Task: Search for a stores from where grocery could be ordered for Chandan Way, Irving, Texas.
Action: Mouse moved to (781, 116)
Screenshot: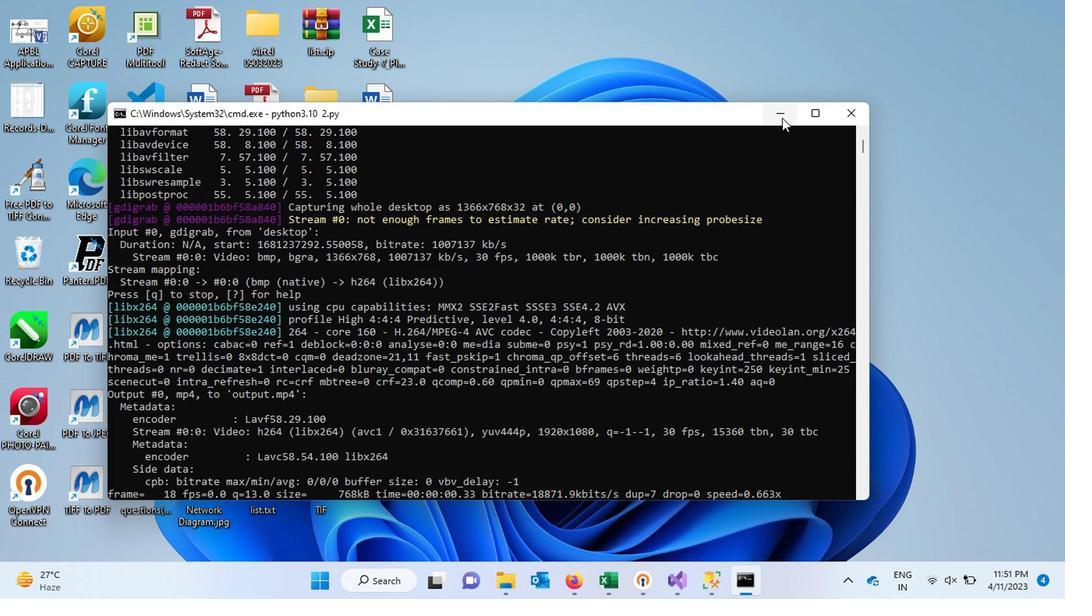 
Action: Mouse pressed left at (781, 116)
Screenshot: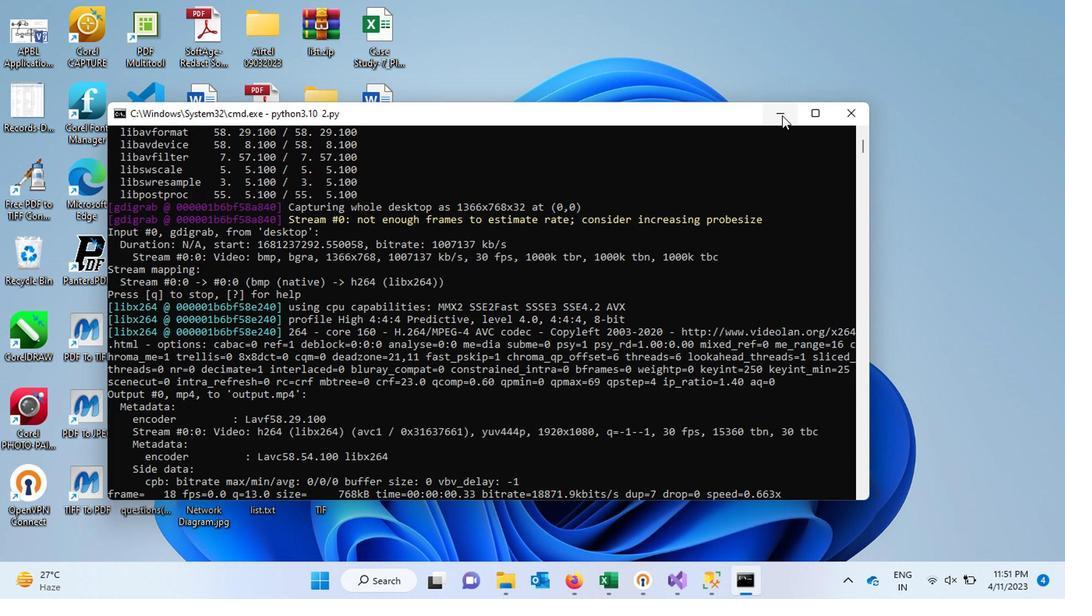 
Action: Mouse moved to (571, 575)
Screenshot: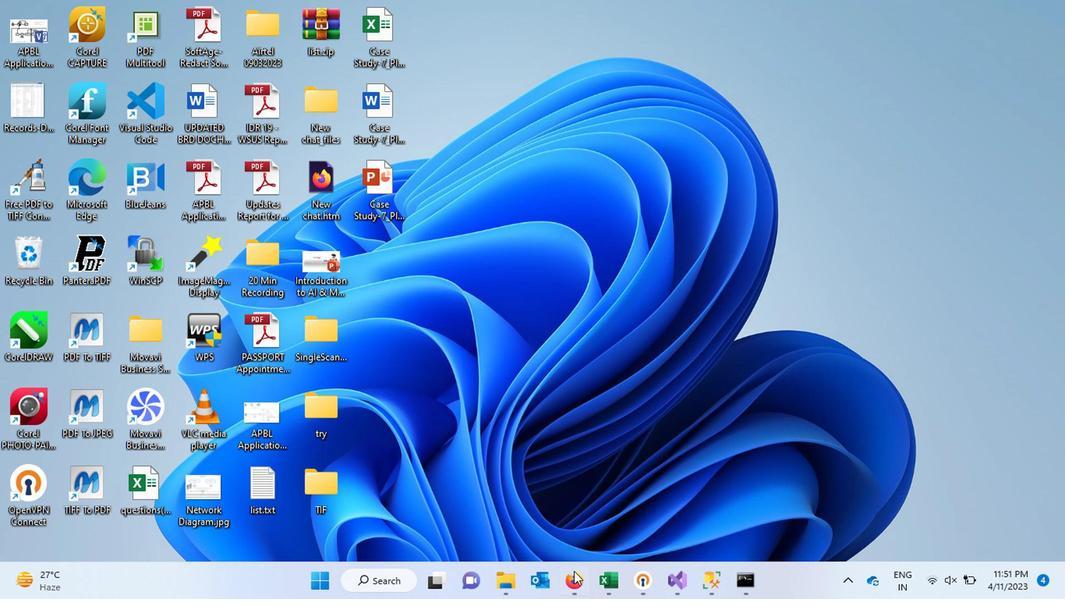 
Action: Mouse pressed left at (571, 575)
Screenshot: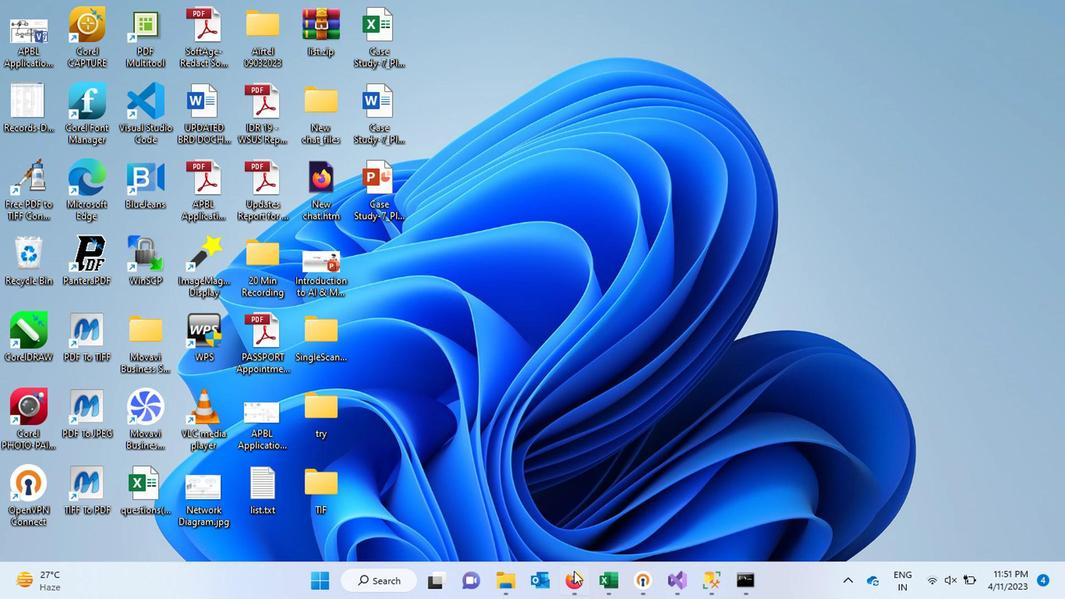 
Action: Mouse moved to (163, 92)
Screenshot: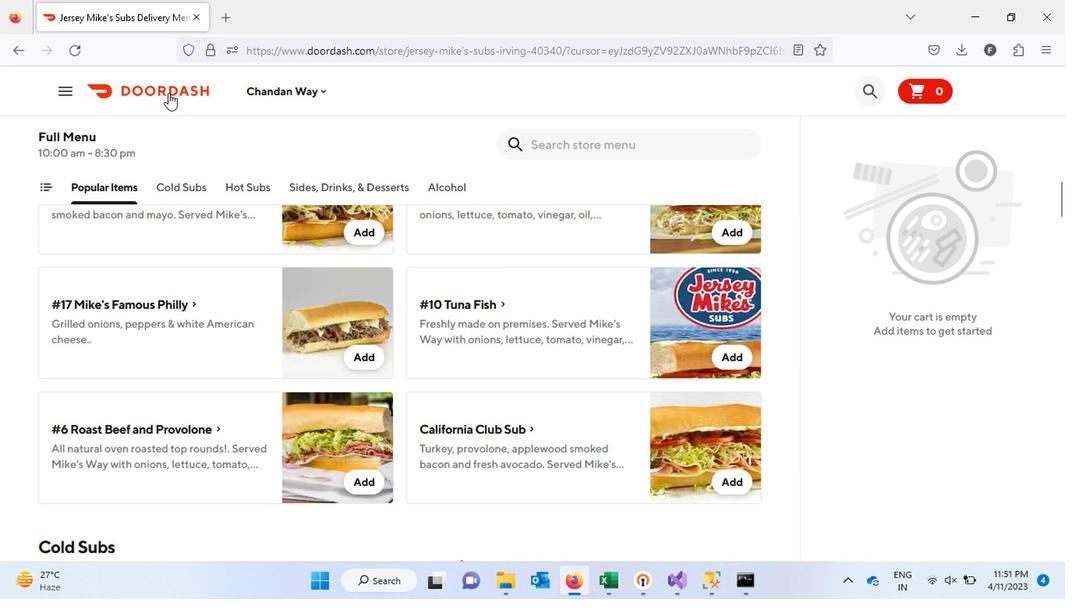
Action: Mouse pressed left at (163, 92)
Screenshot: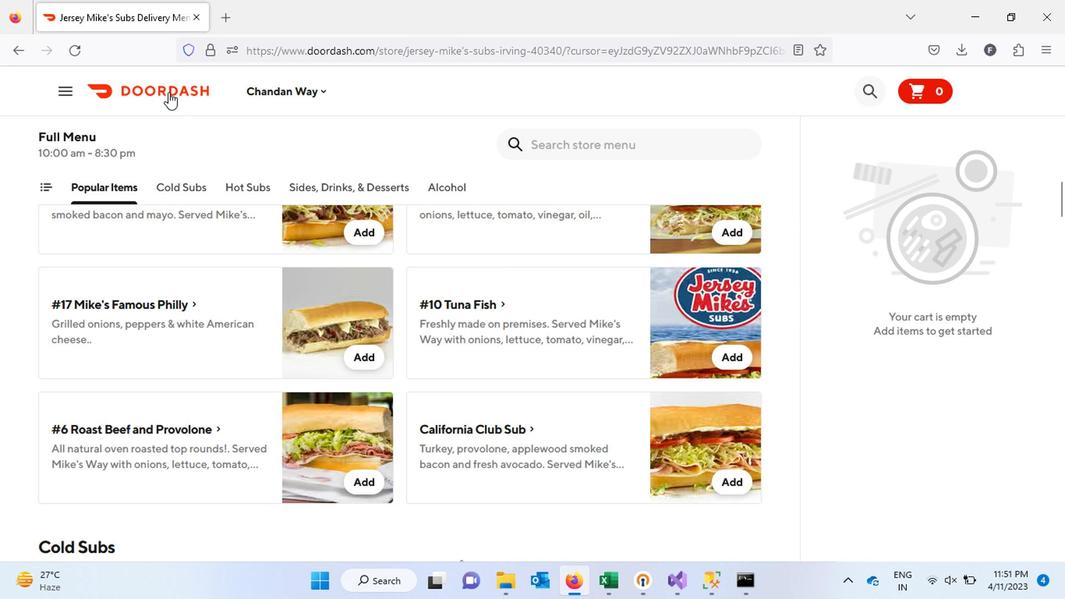 
Action: Mouse moved to (438, 90)
Screenshot: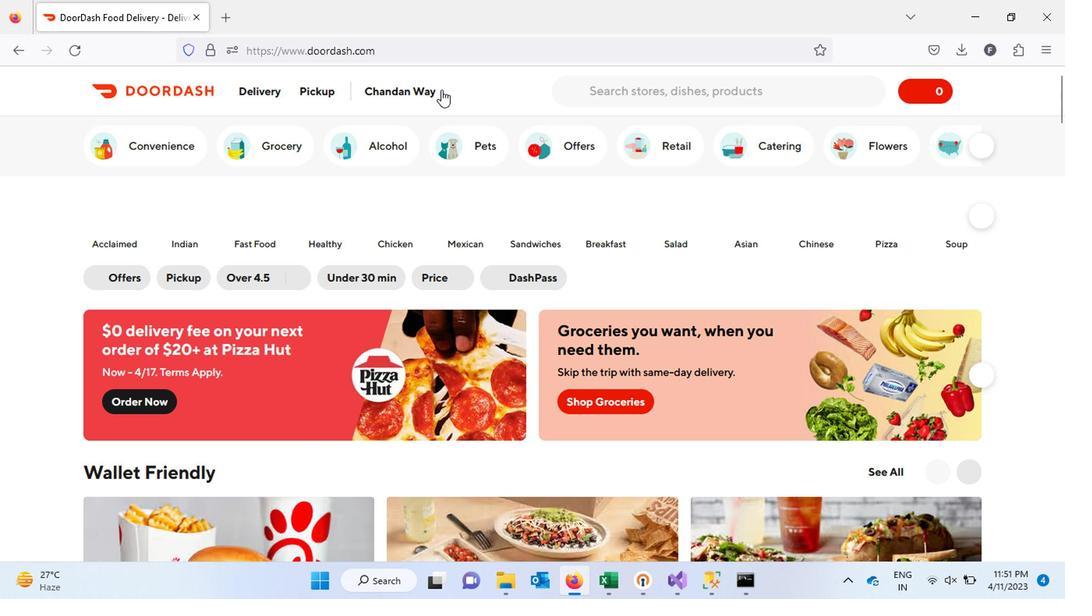 
Action: Mouse pressed left at (438, 90)
Screenshot: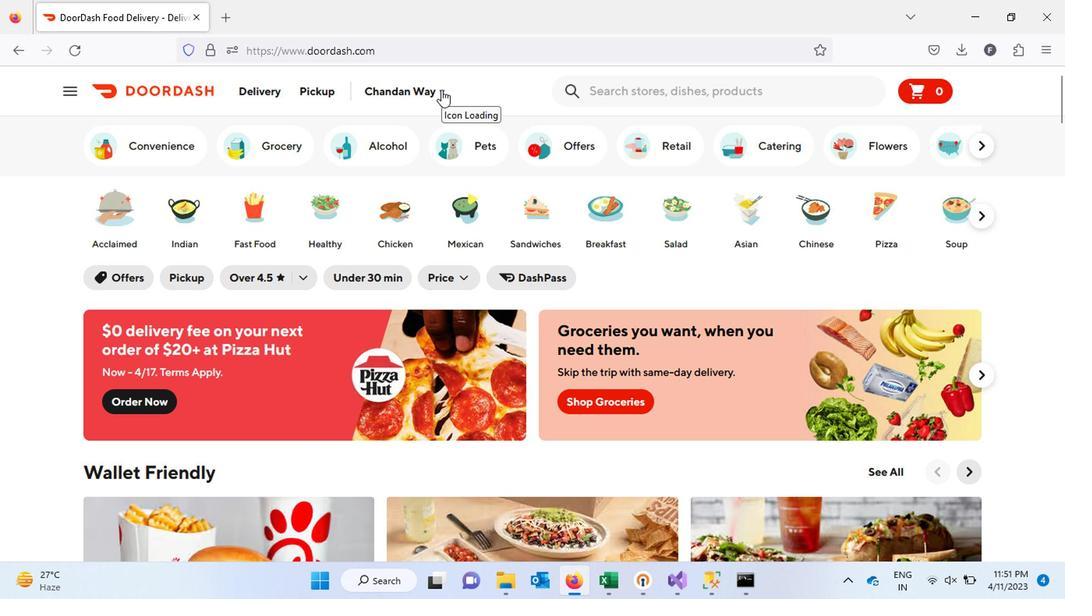 
Action: Mouse moved to (442, 155)
Screenshot: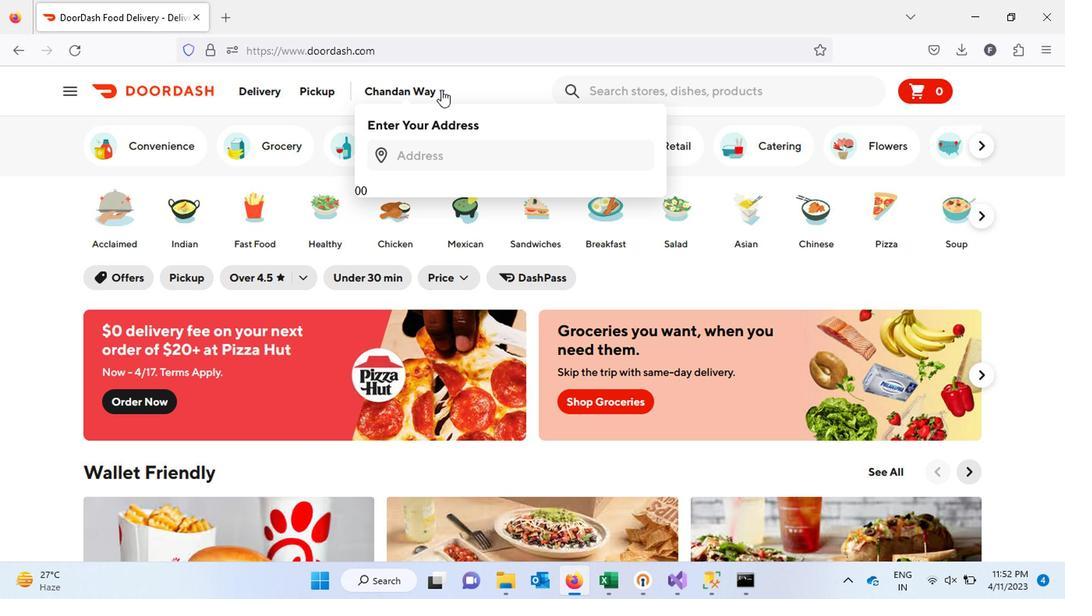 
Action: Mouse pressed left at (442, 155)
Screenshot: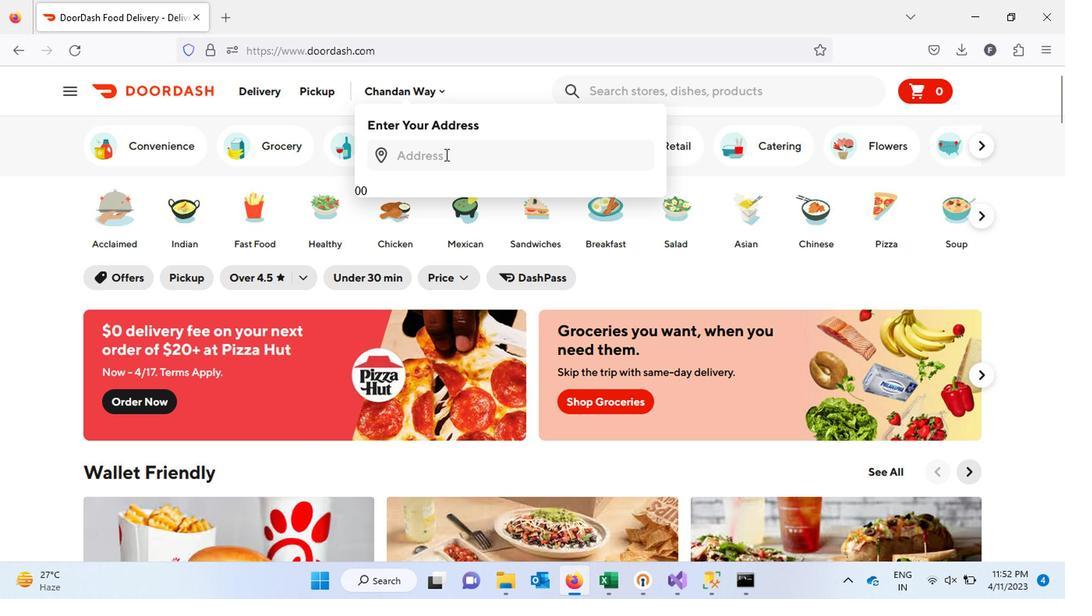 
Action: Keyboard c
Screenshot: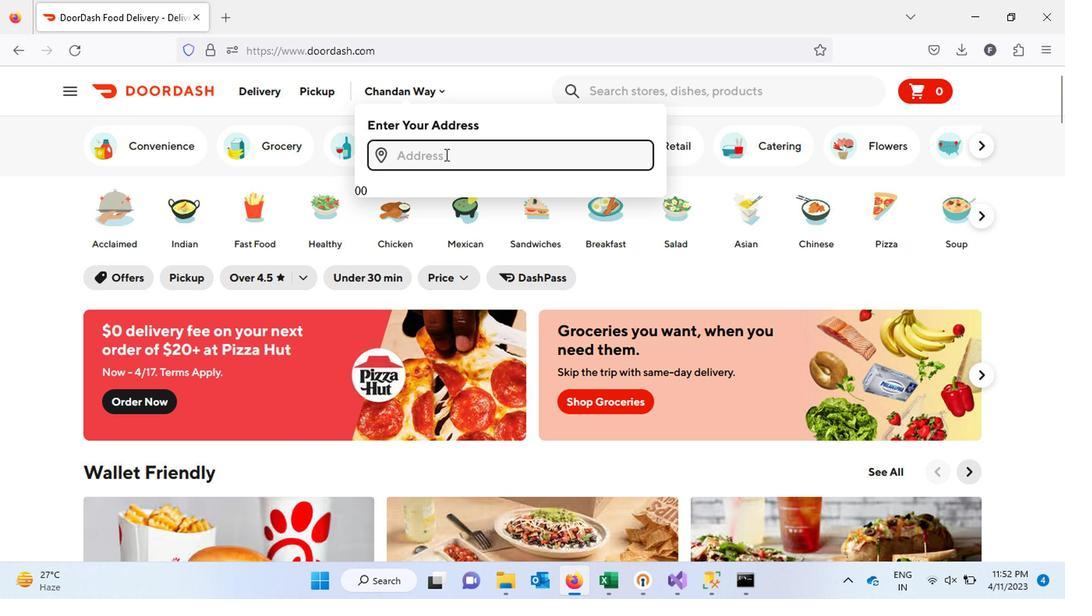 
Action: Keyboard h
Screenshot: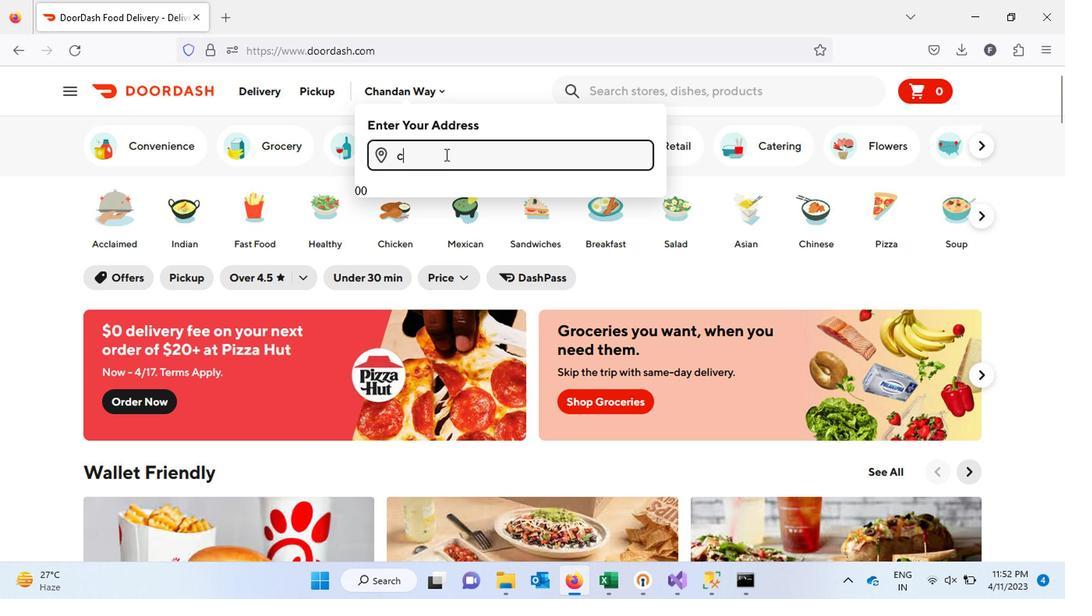 
Action: Keyboard a
Screenshot: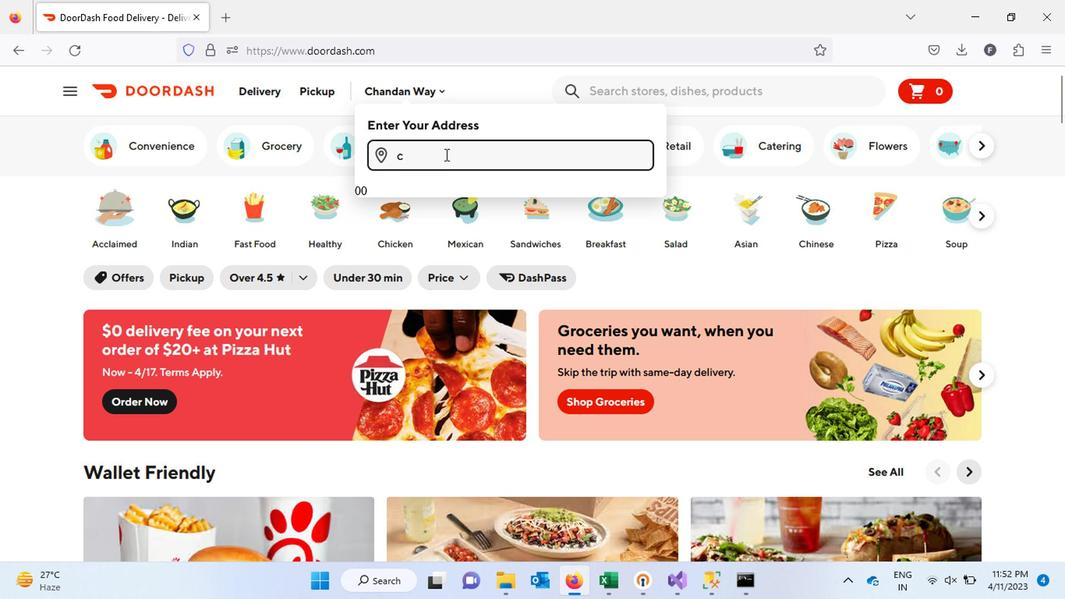 
Action: Keyboard n
Screenshot: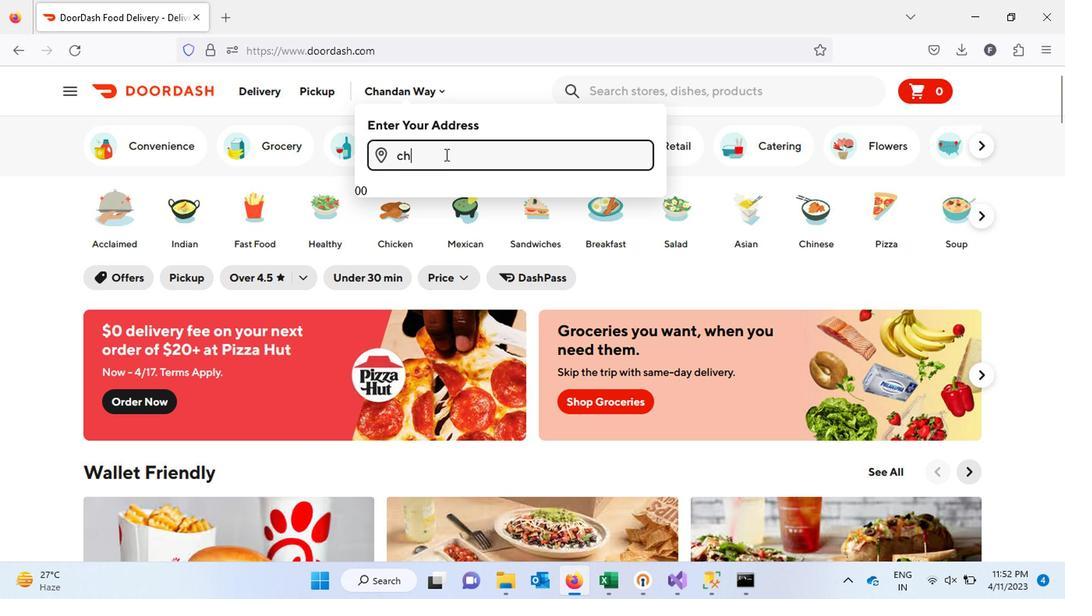 
Action: Keyboard d
Screenshot: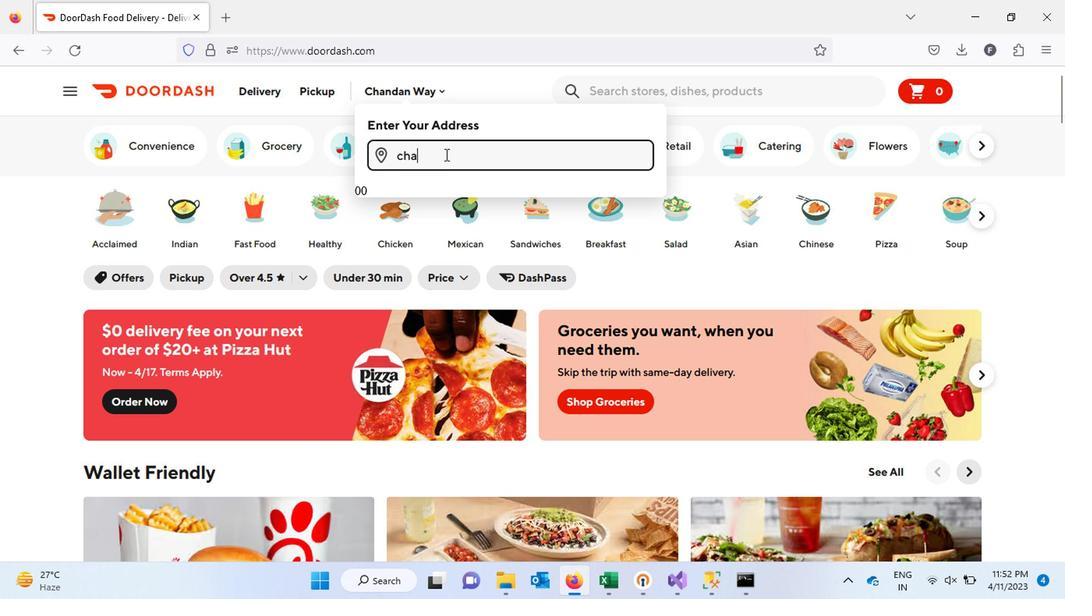 
Action: Keyboard a
Screenshot: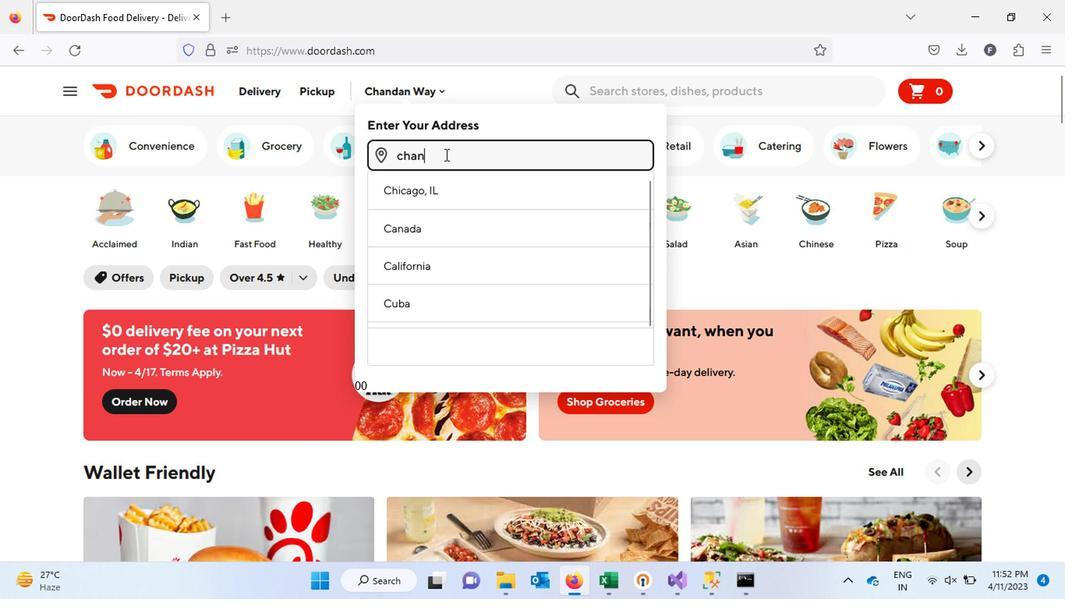 
Action: Keyboard n
Screenshot: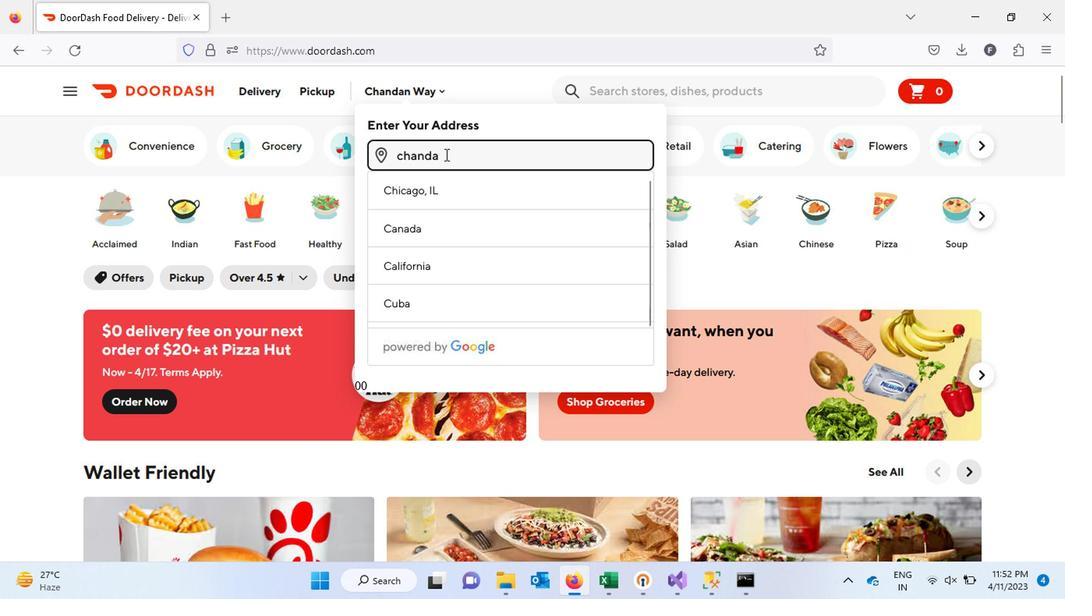 
Action: Keyboard Key.space
Screenshot: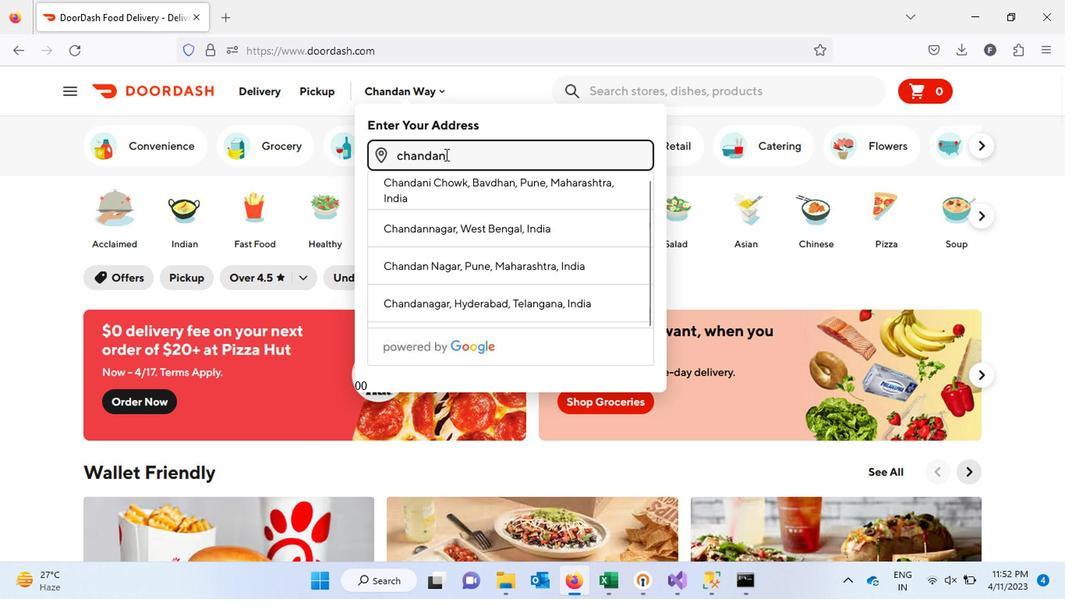 
Action: Keyboard w
Screenshot: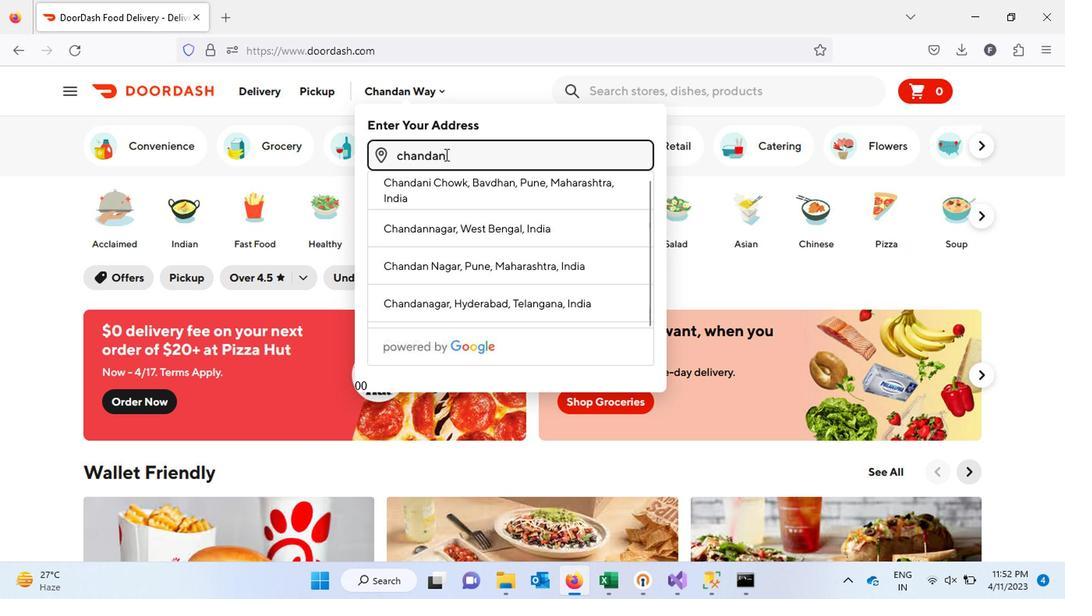 
Action: Keyboard a
Screenshot: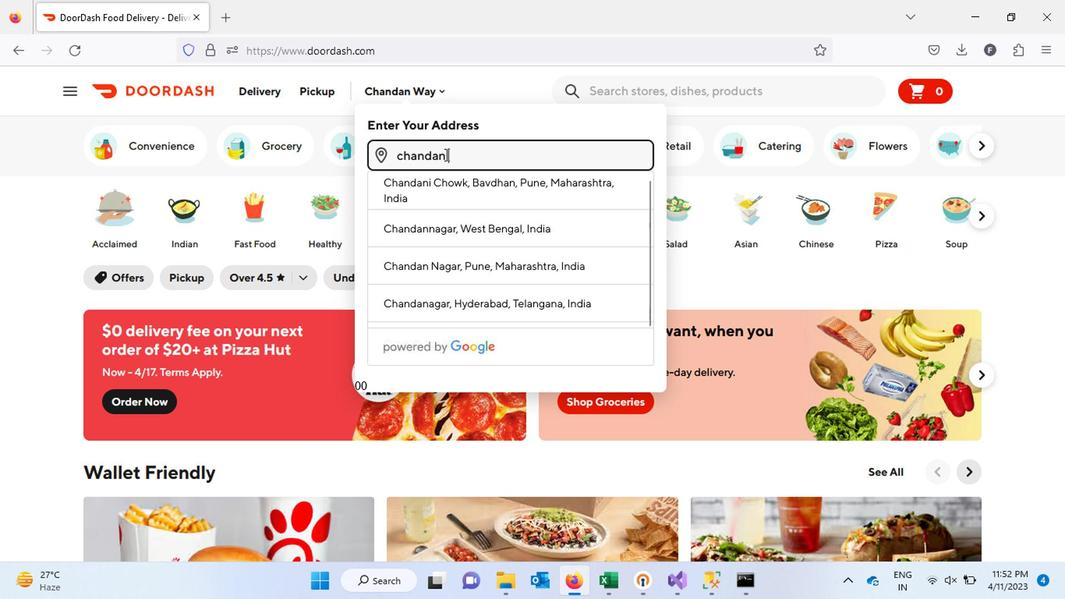 
Action: Keyboard y
Screenshot: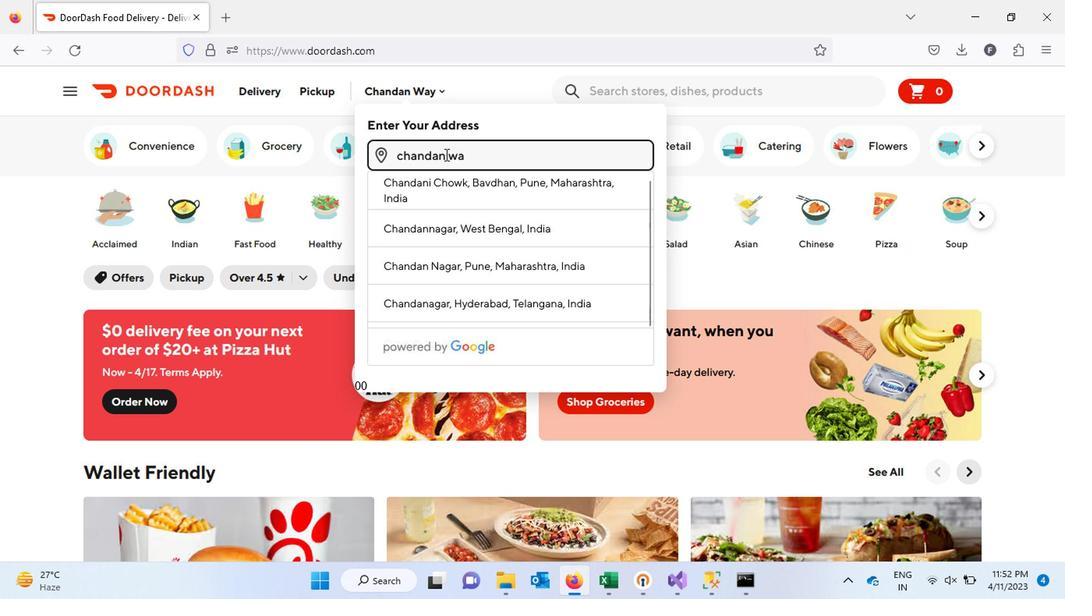 
Action: Mouse moved to (473, 190)
Screenshot: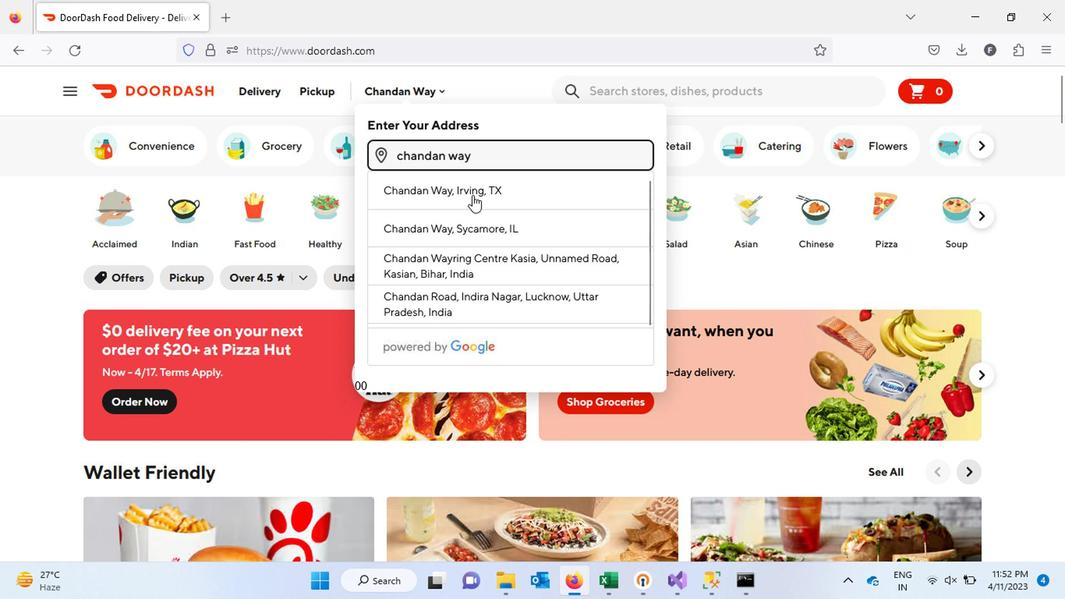 
Action: Mouse pressed left at (473, 190)
Screenshot: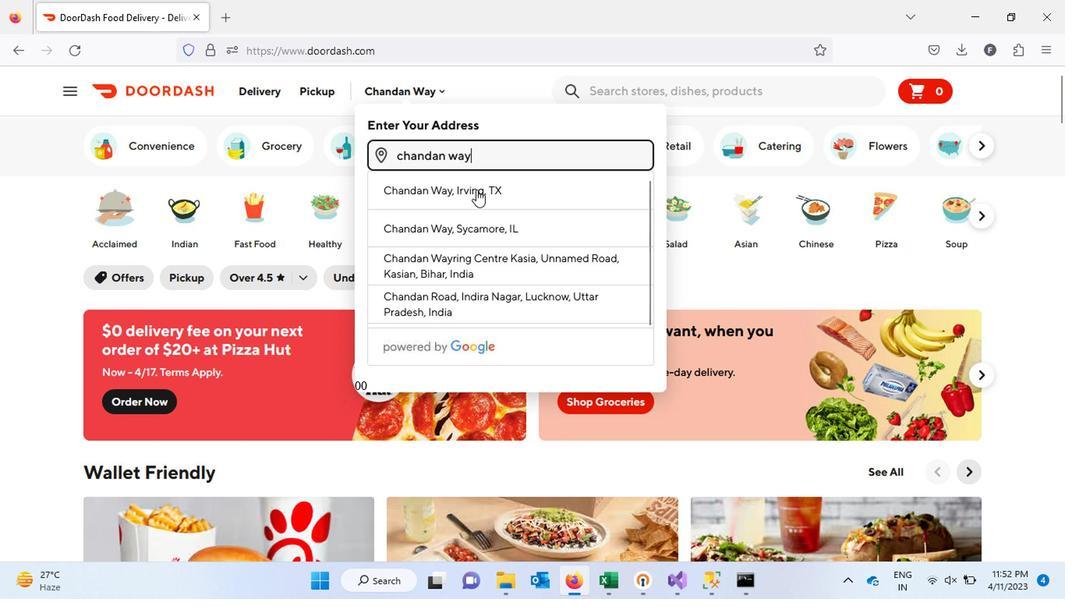 
Action: Mouse moved to (565, 472)
Screenshot: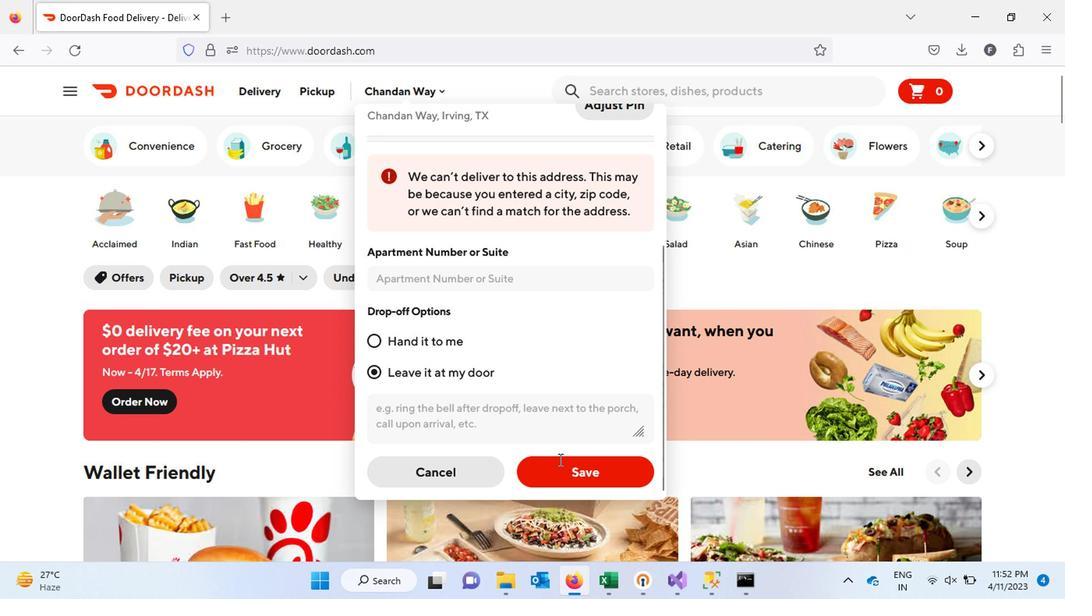 
Action: Mouse pressed left at (565, 472)
Screenshot: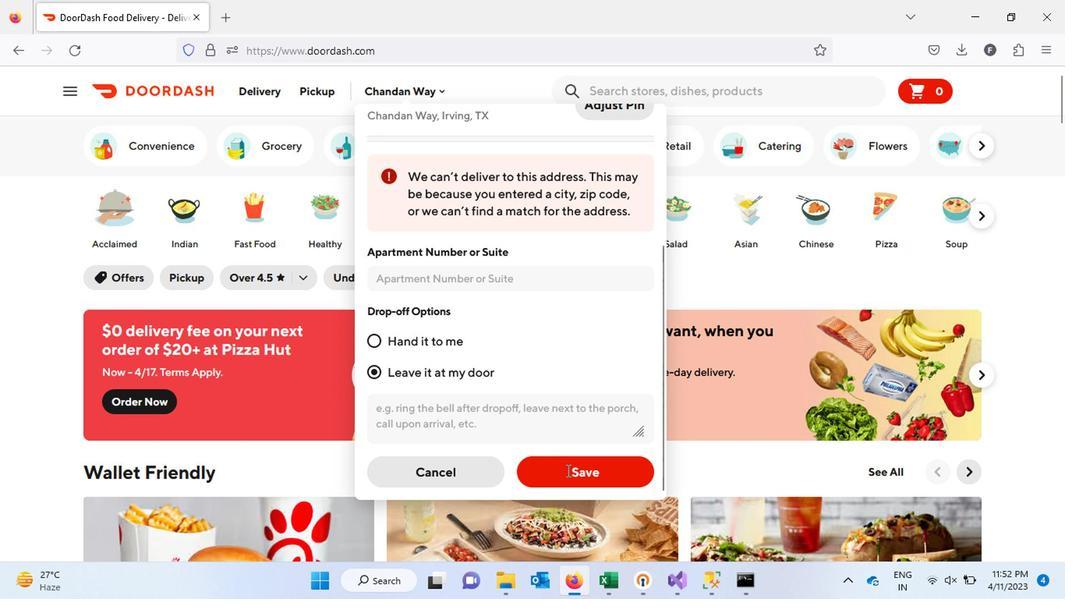 
Action: Mouse moved to (279, 157)
Screenshot: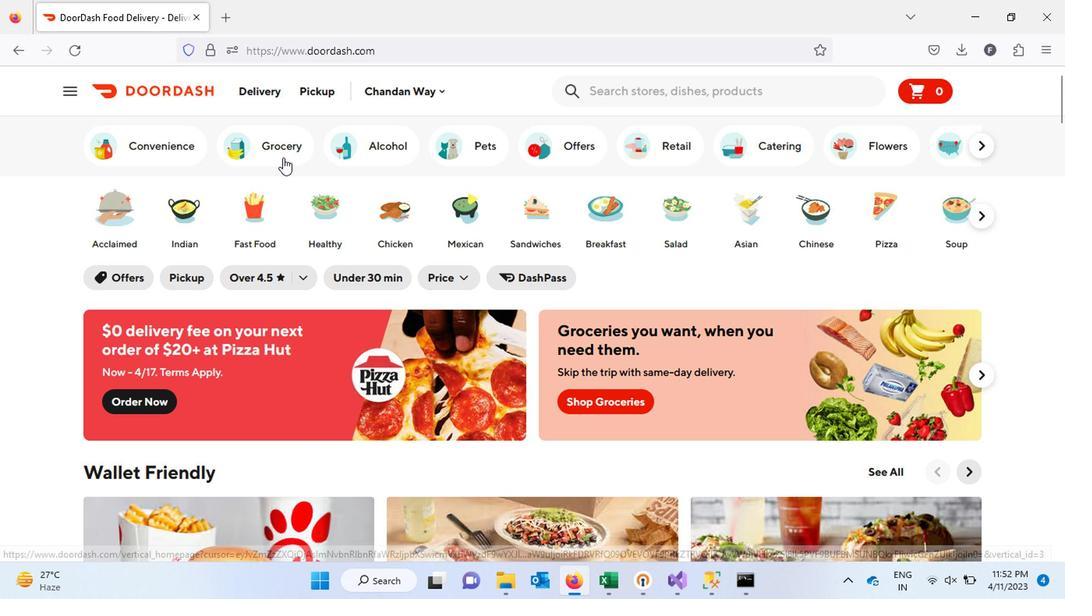 
Action: Mouse pressed left at (279, 157)
Screenshot: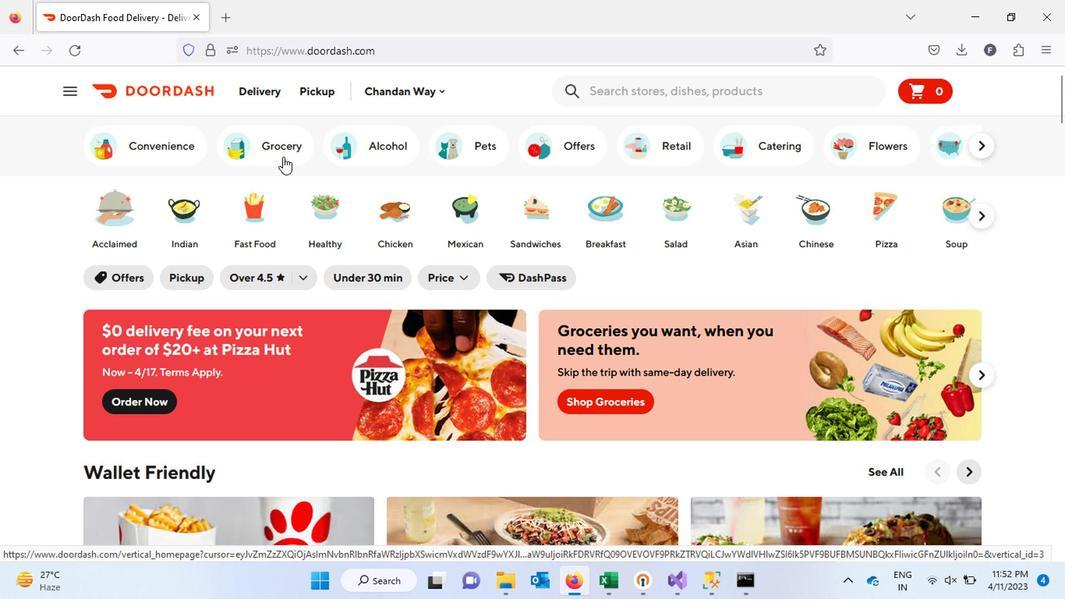 
Action: Mouse moved to (188, 261)
Screenshot: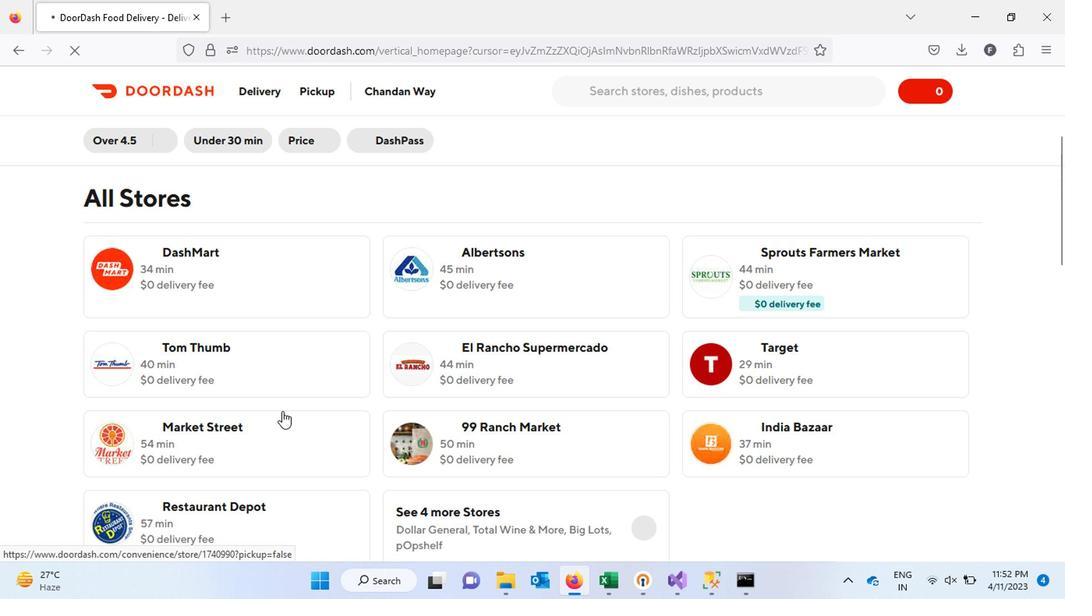 
Action: Mouse pressed left at (188, 261)
Screenshot: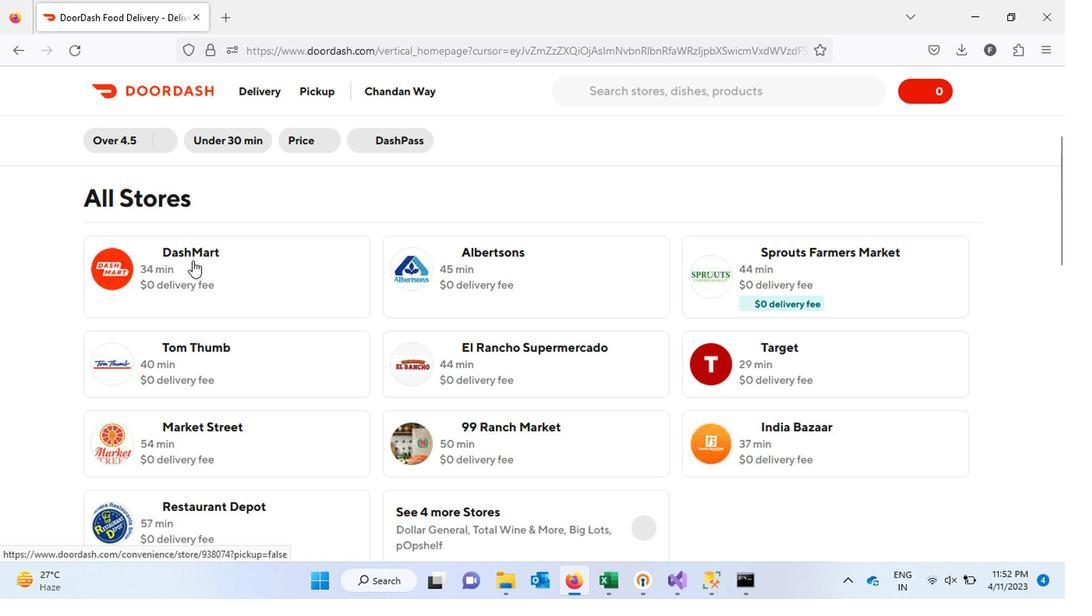 
Action: Mouse moved to (290, 361)
Screenshot: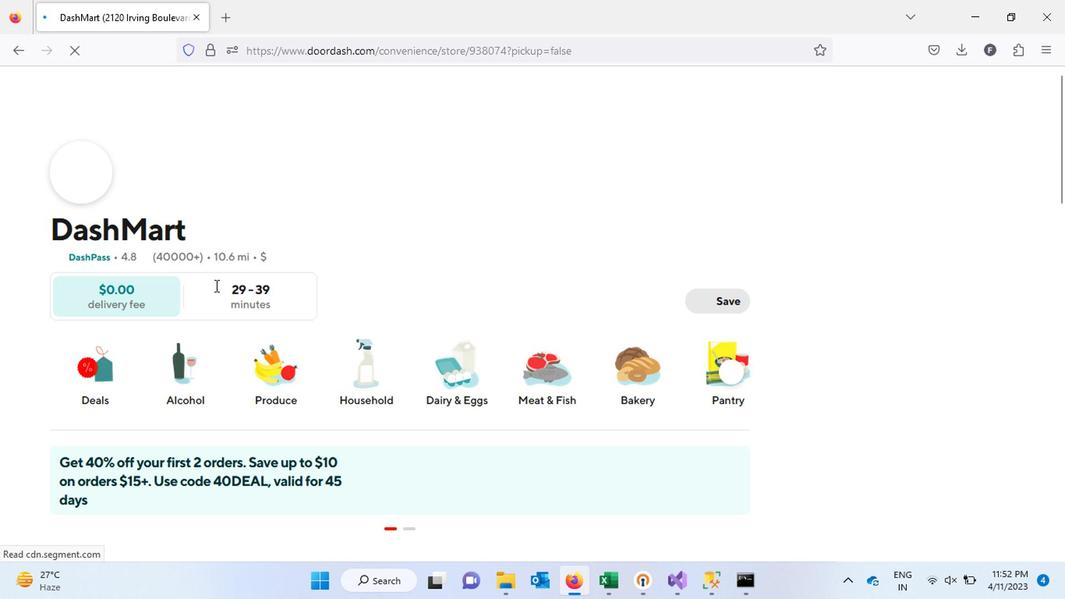 
Action: Mouse pressed left at (290, 361)
Screenshot: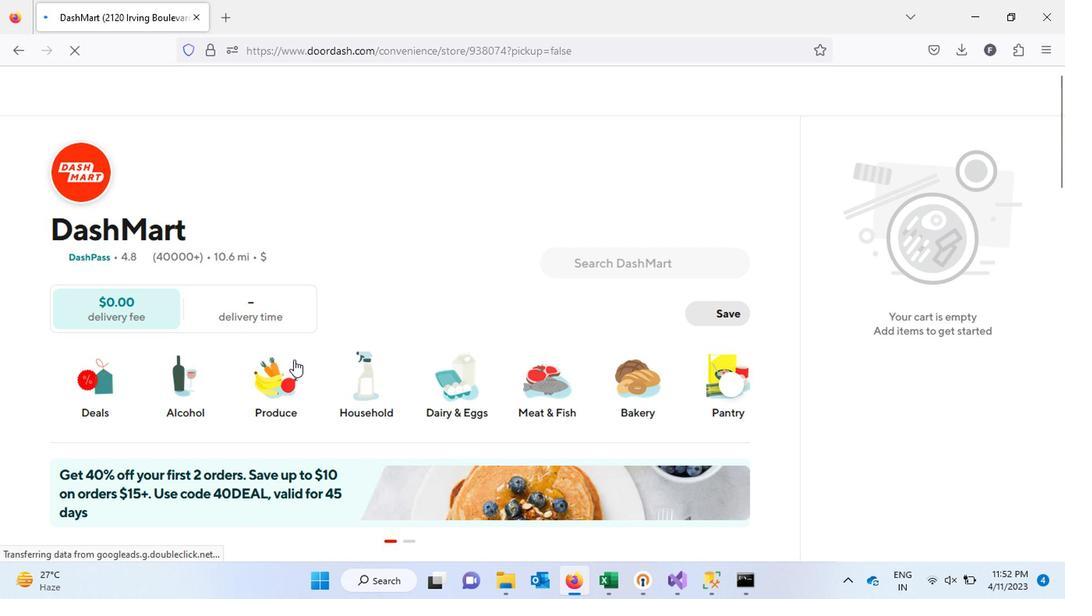 
Action: Mouse moved to (751, 583)
Screenshot: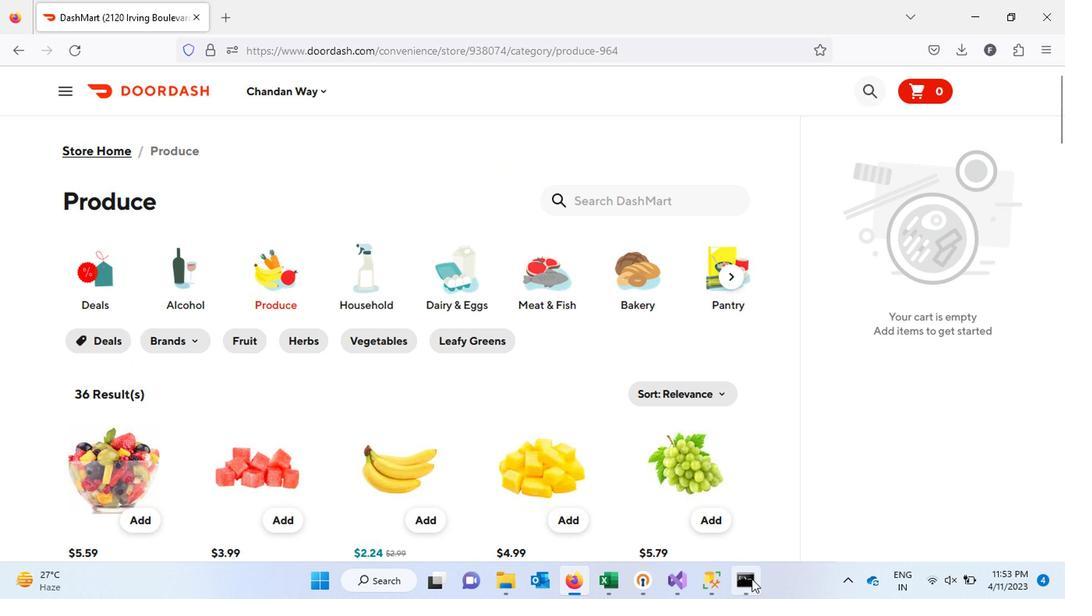 
Action: Mouse pressed left at (751, 583)
Screenshot: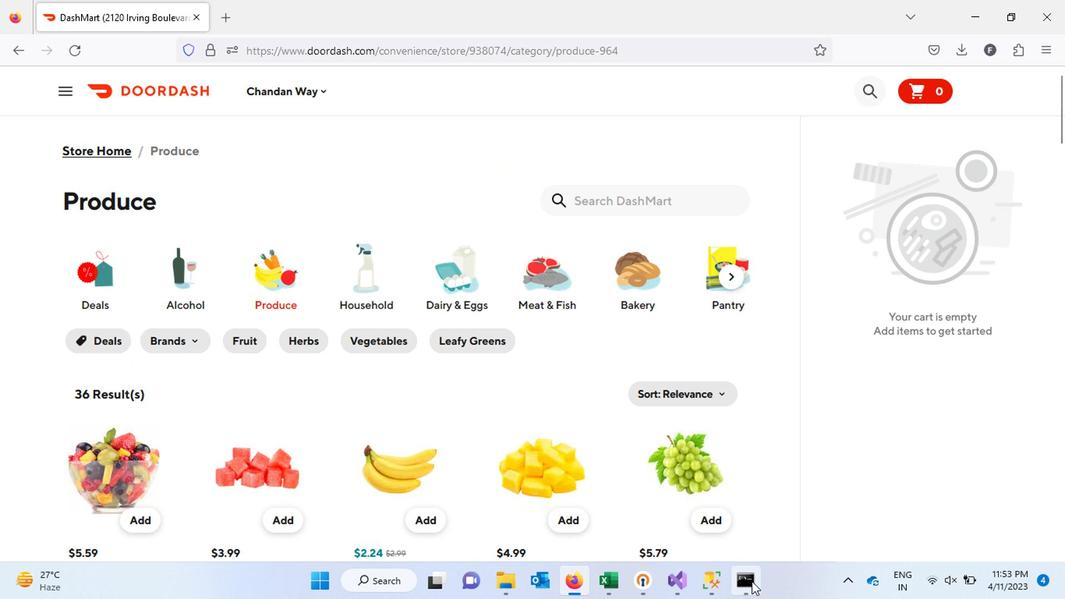 
Action: Mouse moved to (852, 118)
Screenshot: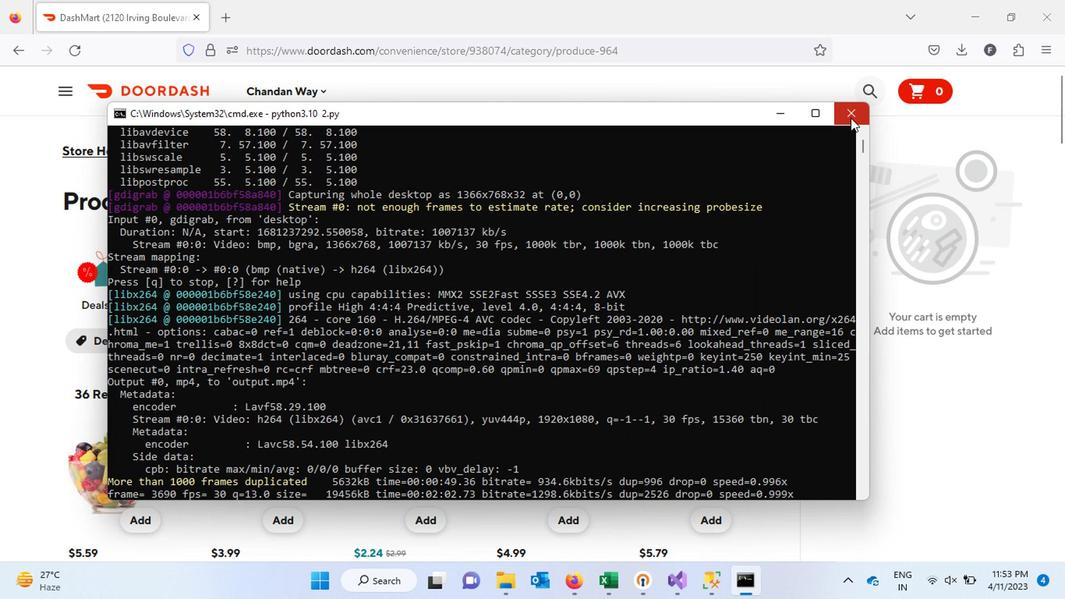 
Action: Mouse pressed left at (852, 118)
Screenshot: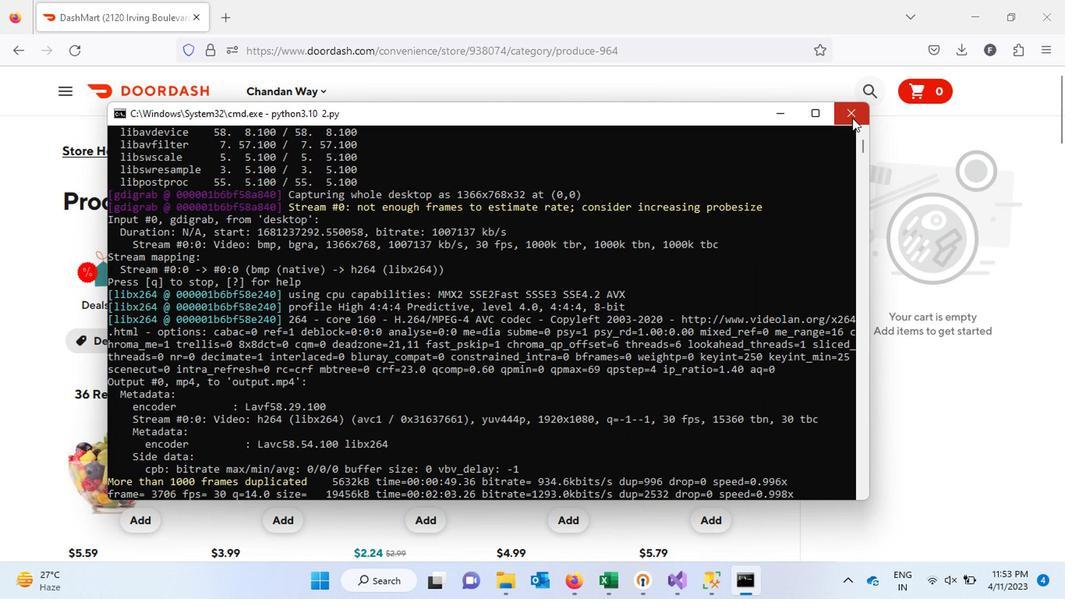 
